 Task: Change "PMT Program numbers" for TS muxer to 561.
Action: Mouse moved to (127, 16)
Screenshot: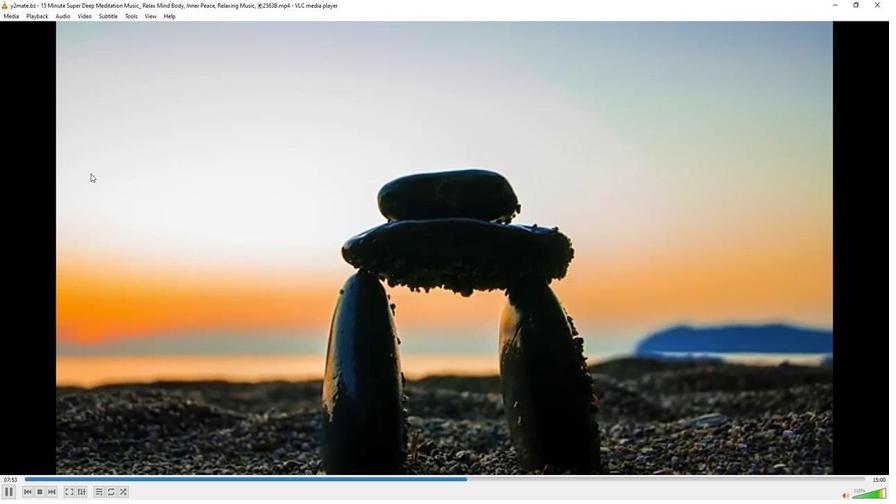 
Action: Mouse pressed left at (127, 16)
Screenshot: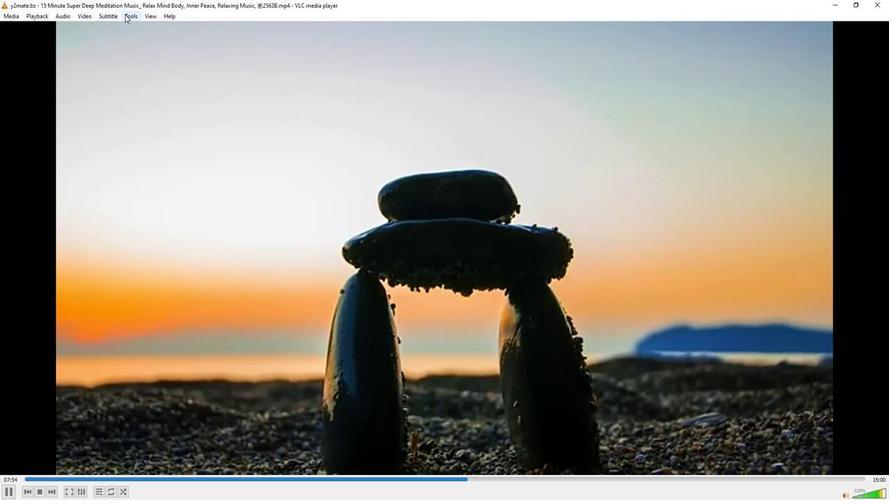 
Action: Mouse moved to (146, 126)
Screenshot: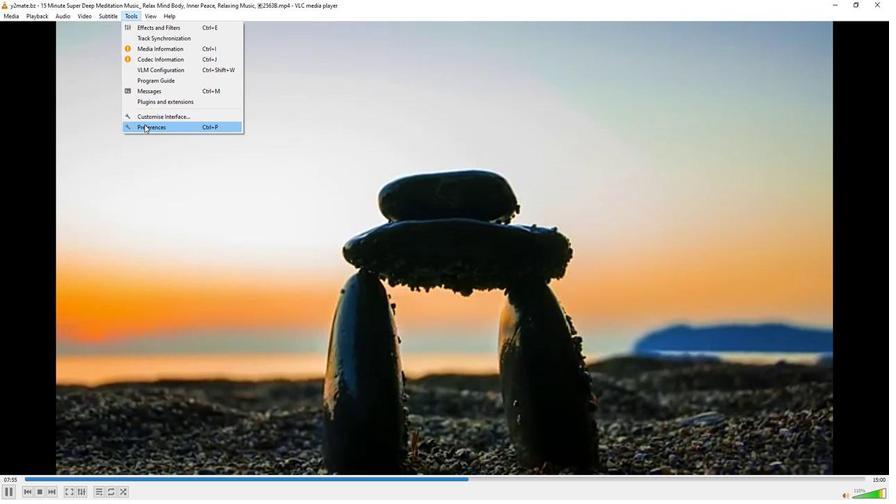 
Action: Mouse pressed left at (146, 126)
Screenshot: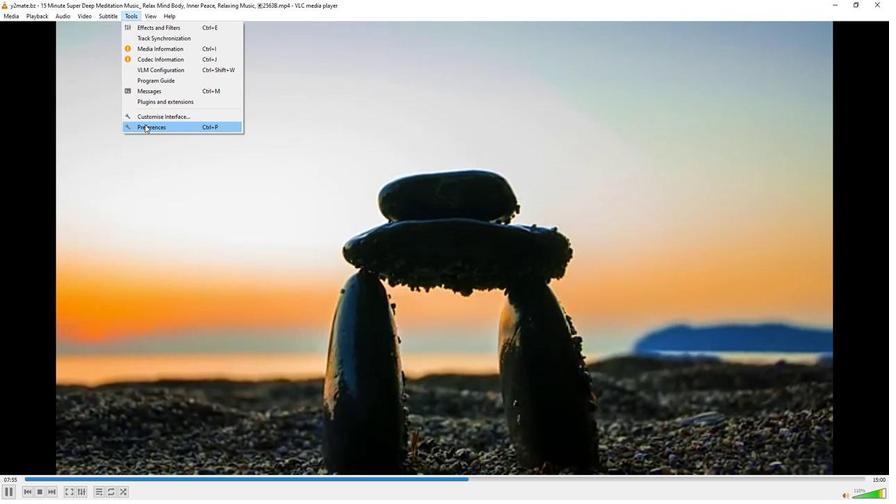 
Action: Mouse moved to (291, 407)
Screenshot: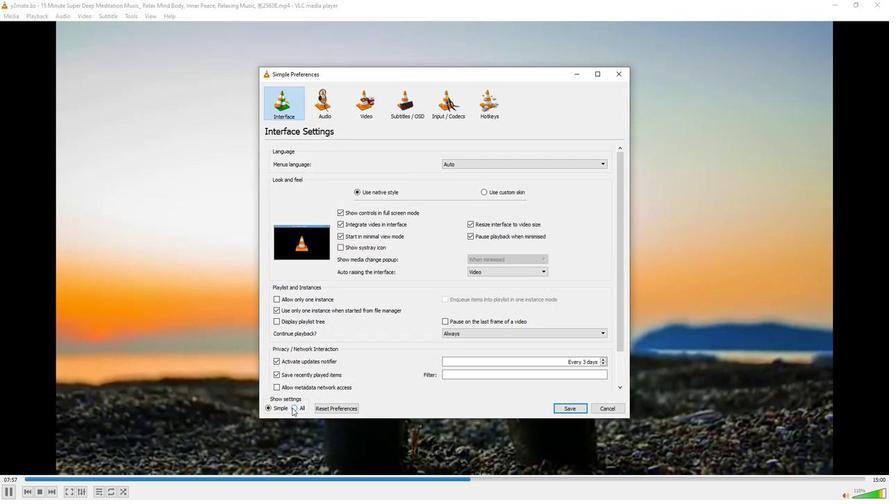 
Action: Mouse pressed left at (291, 407)
Screenshot: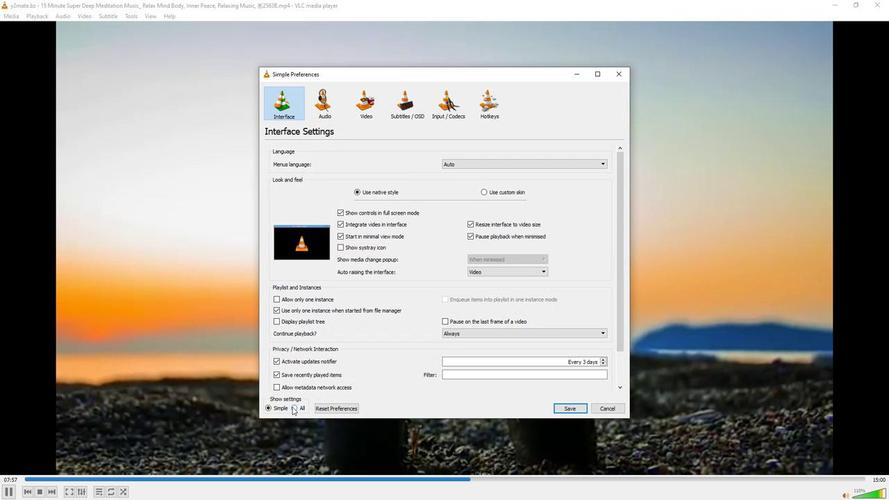 
Action: Mouse moved to (283, 325)
Screenshot: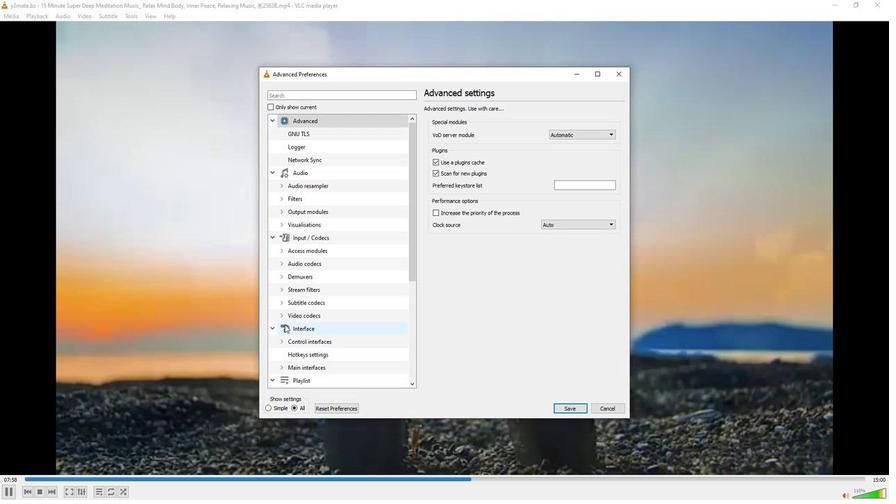 
Action: Mouse scrolled (283, 325) with delta (0, 0)
Screenshot: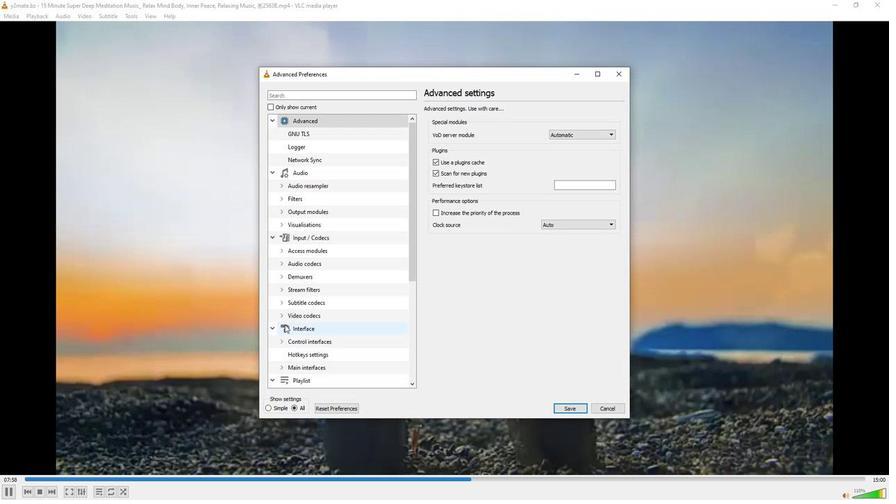 
Action: Mouse scrolled (283, 325) with delta (0, 0)
Screenshot: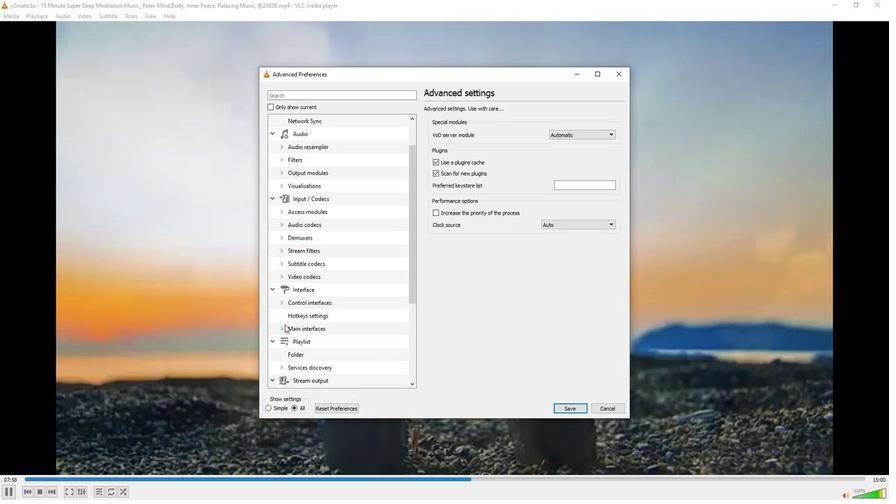 
Action: Mouse moved to (279, 366)
Screenshot: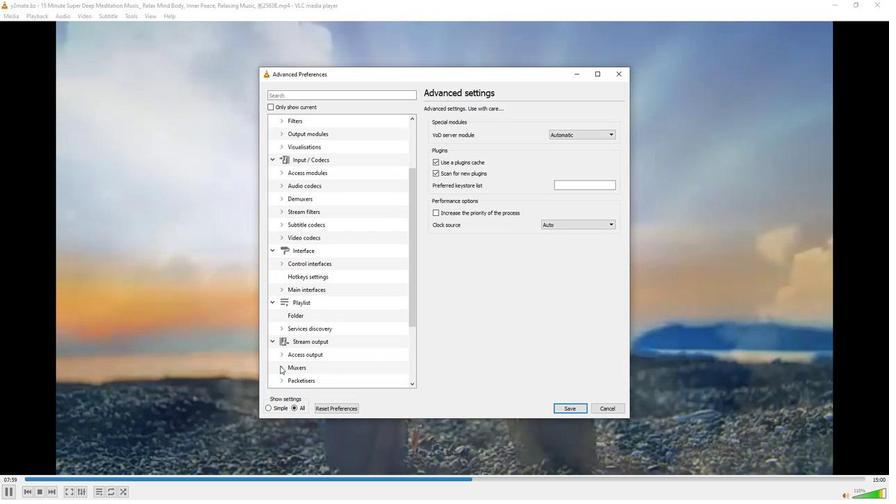 
Action: Mouse pressed left at (279, 366)
Screenshot: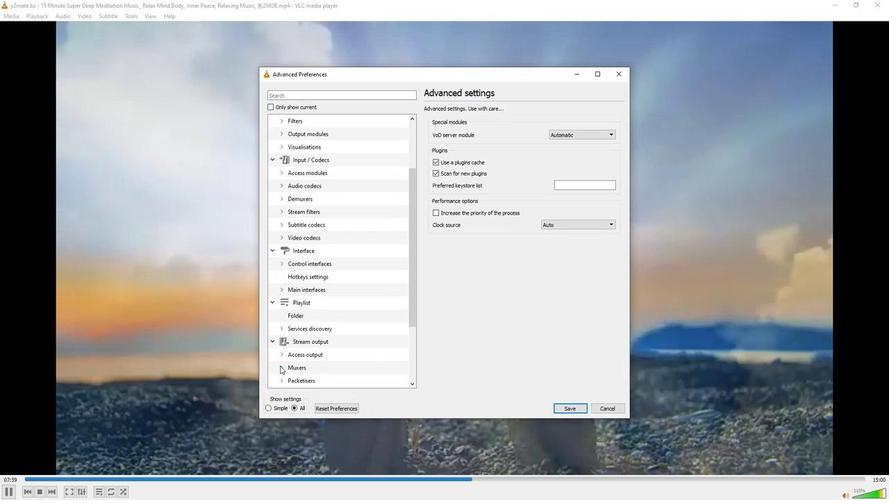 
Action: Mouse moved to (292, 357)
Screenshot: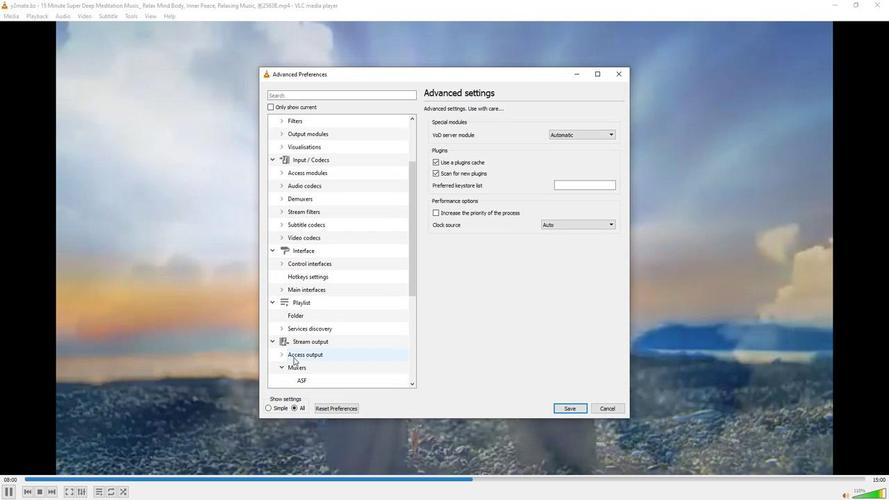 
Action: Mouse scrolled (292, 356) with delta (0, 0)
Screenshot: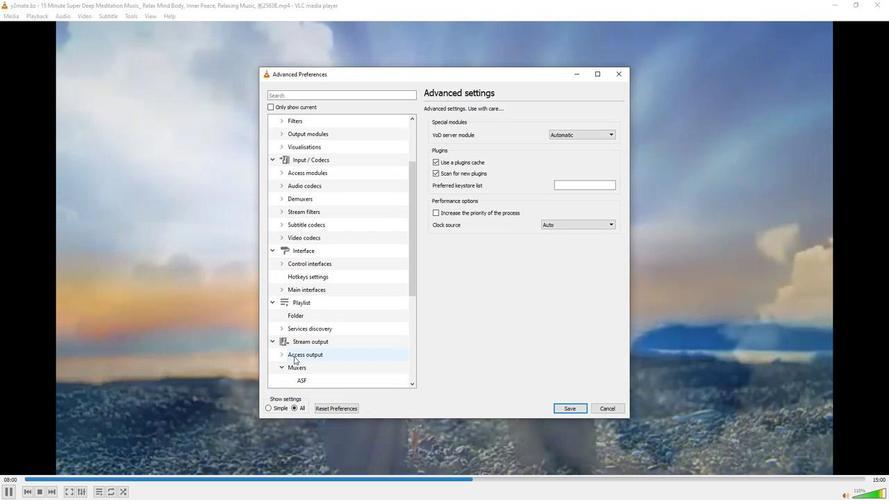 
Action: Mouse scrolled (292, 356) with delta (0, 0)
Screenshot: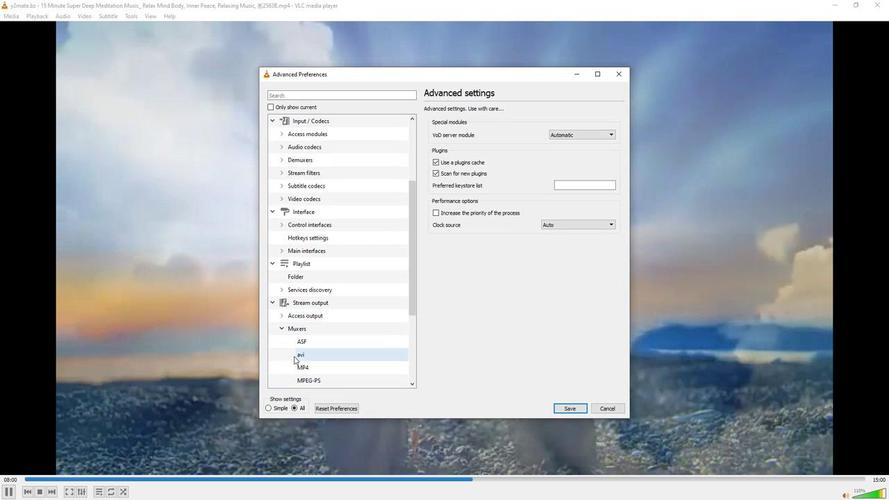 
Action: Mouse moved to (314, 353)
Screenshot: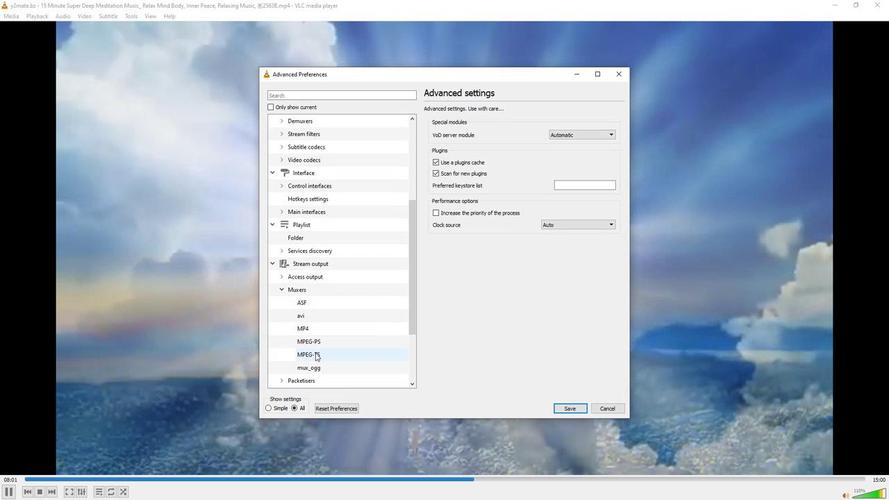 
Action: Mouse pressed left at (314, 353)
Screenshot: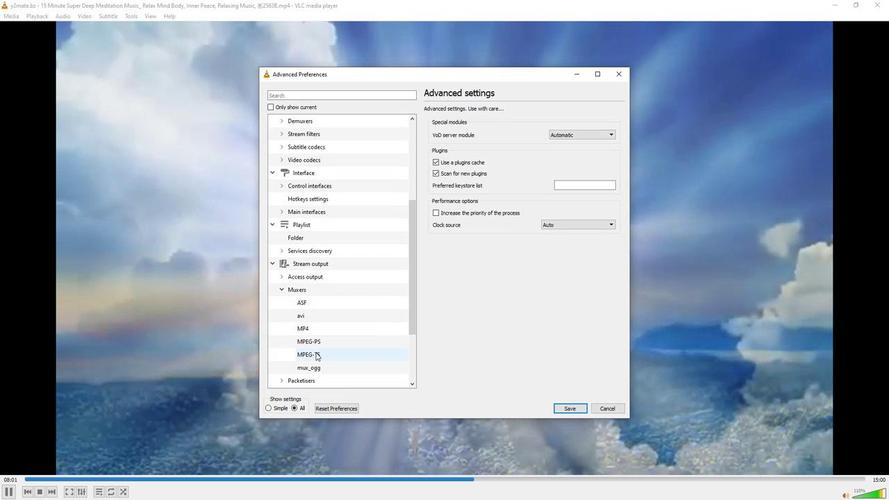
Action: Mouse moved to (569, 213)
Screenshot: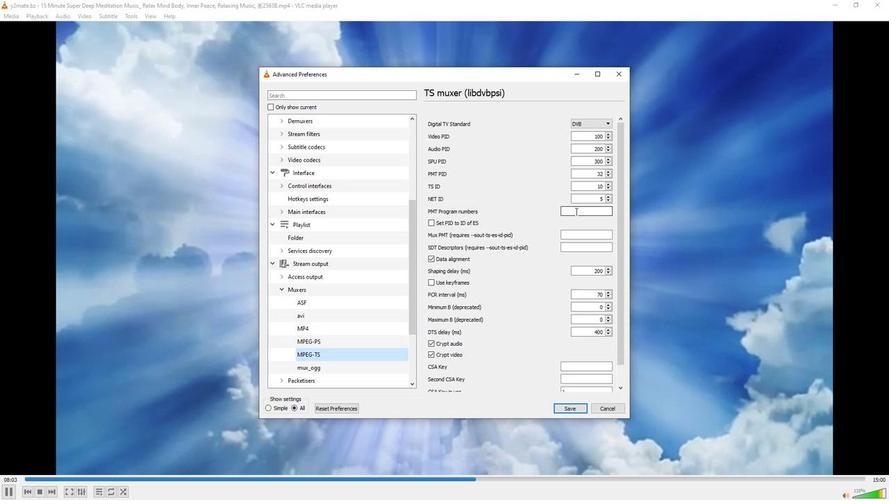 
Action: Mouse pressed left at (569, 213)
Screenshot: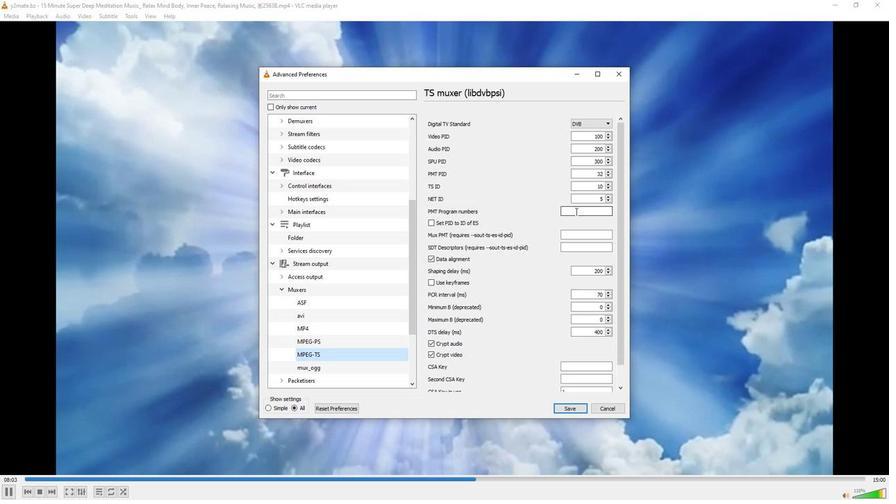 
Action: Mouse moved to (558, 219)
Screenshot: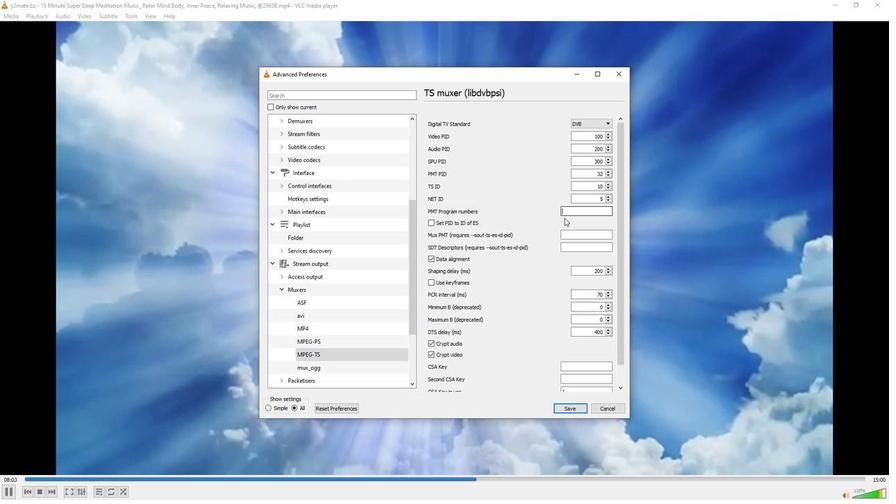 
Action: Key pressed 561
Screenshot: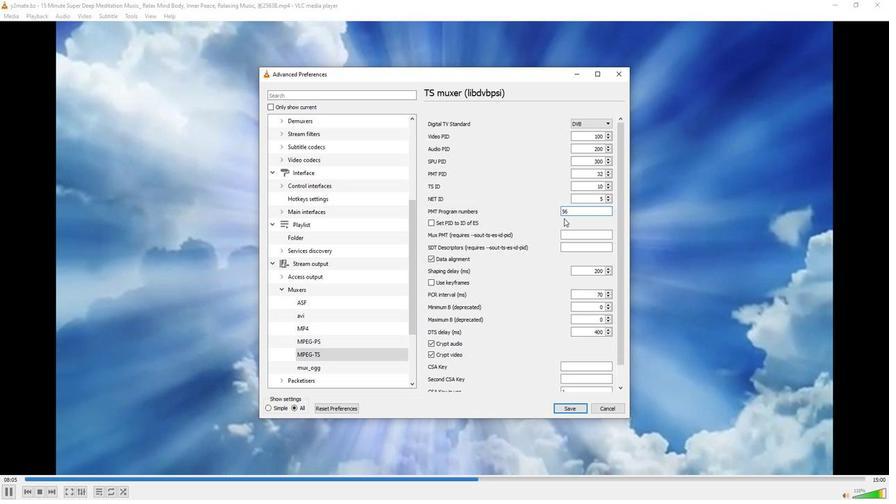 
Action: Mouse moved to (523, 240)
Screenshot: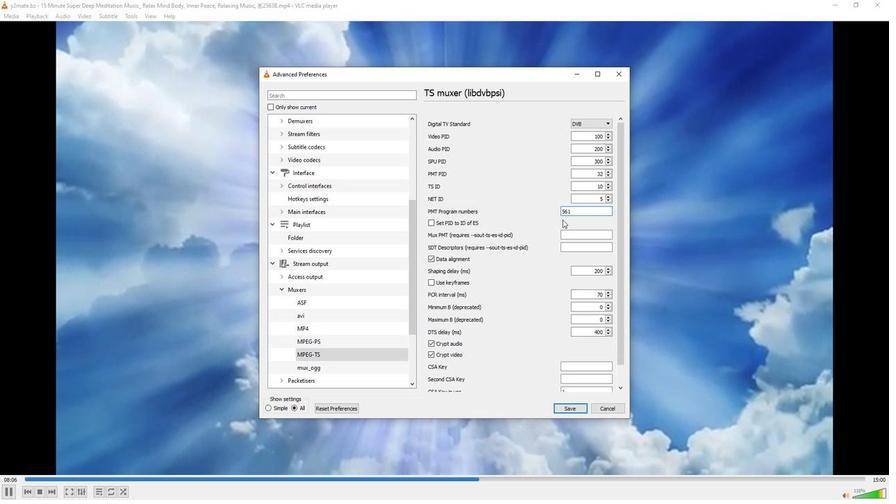 
